 Task: Sort the products by most frequently bought
Action: Mouse pressed left at (19, 66)
Screenshot: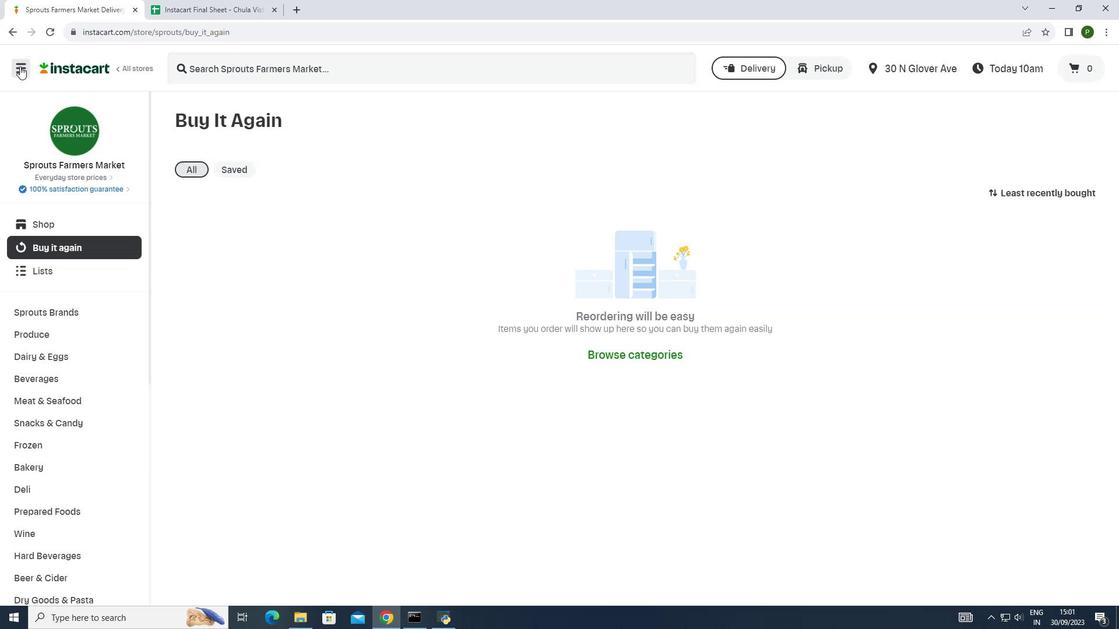 
Action: Mouse moved to (27, 298)
Screenshot: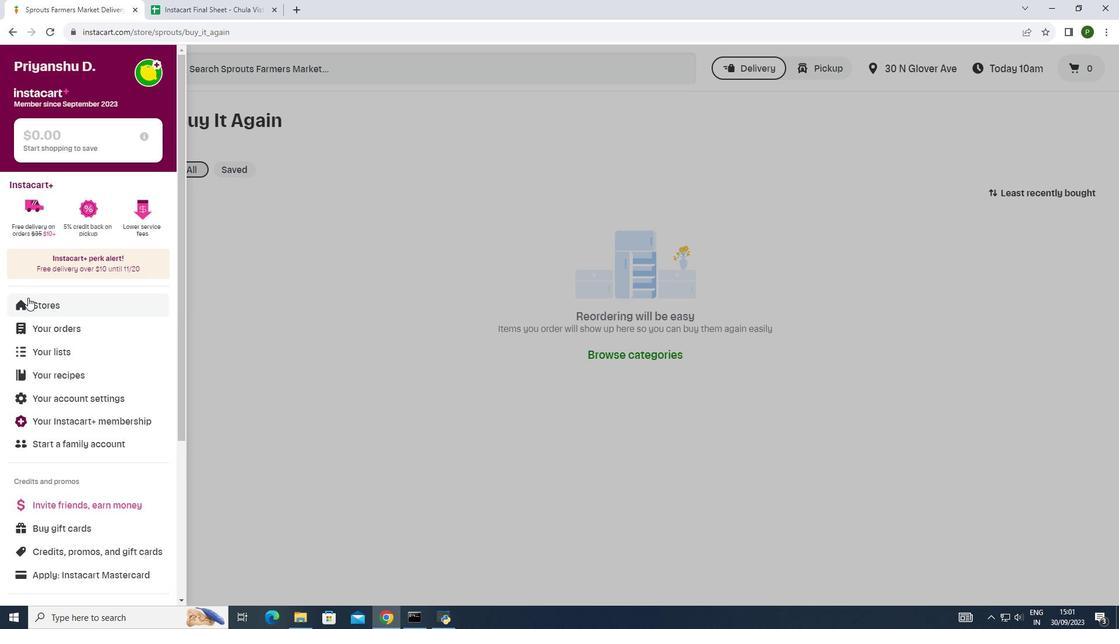 
Action: Mouse pressed left at (27, 298)
Screenshot: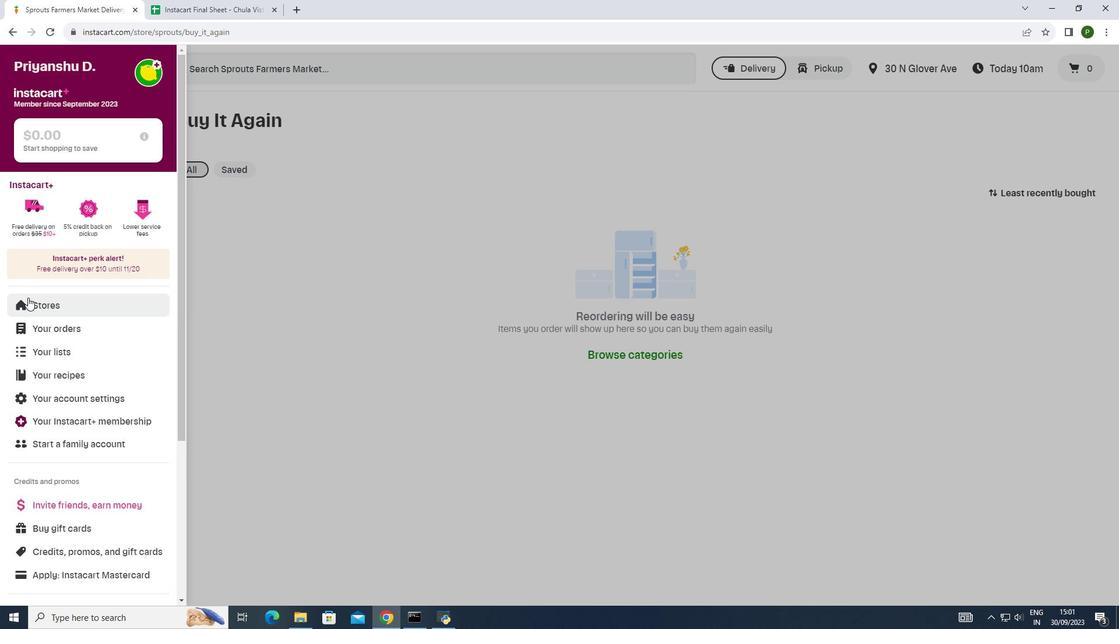 
Action: Mouse moved to (263, 111)
Screenshot: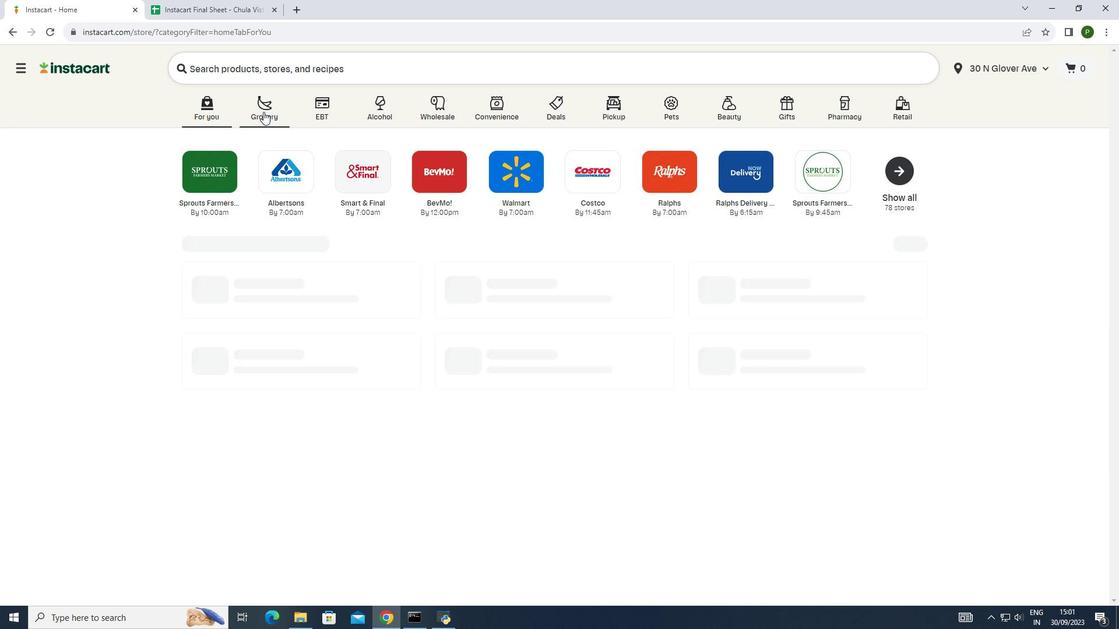 
Action: Mouse pressed left at (263, 111)
Screenshot: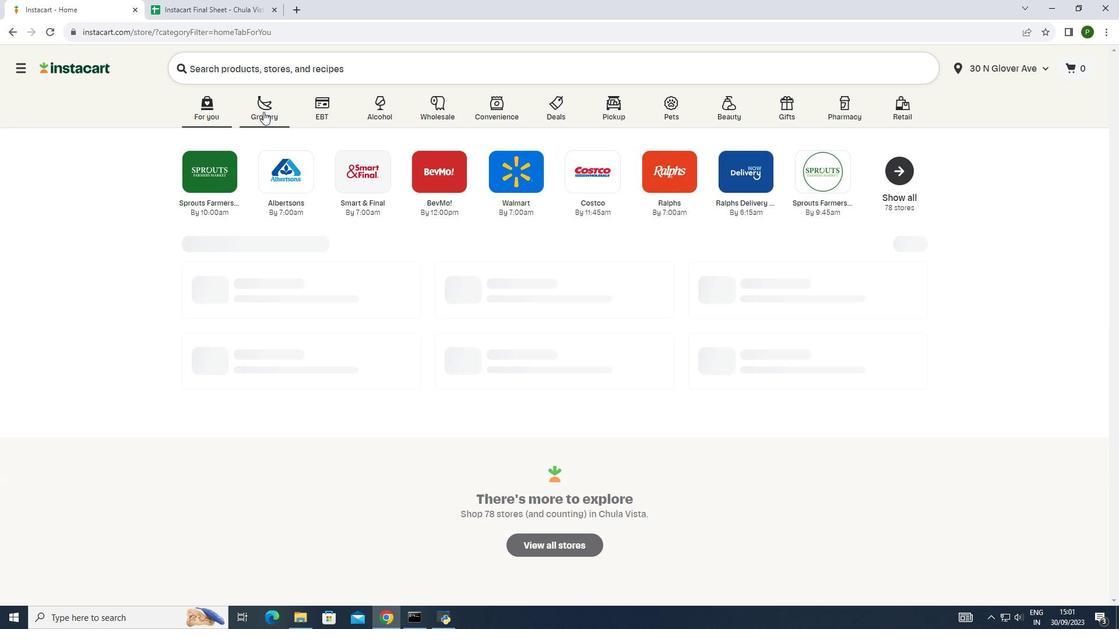 
Action: Mouse moved to (607, 175)
Screenshot: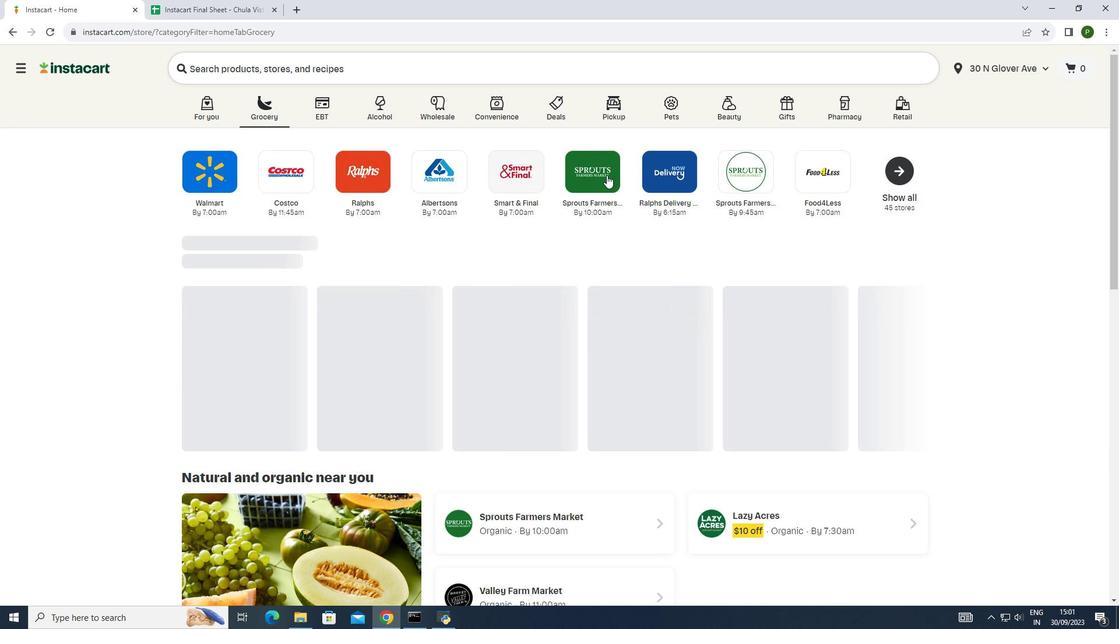 
Action: Mouse pressed left at (607, 175)
Screenshot: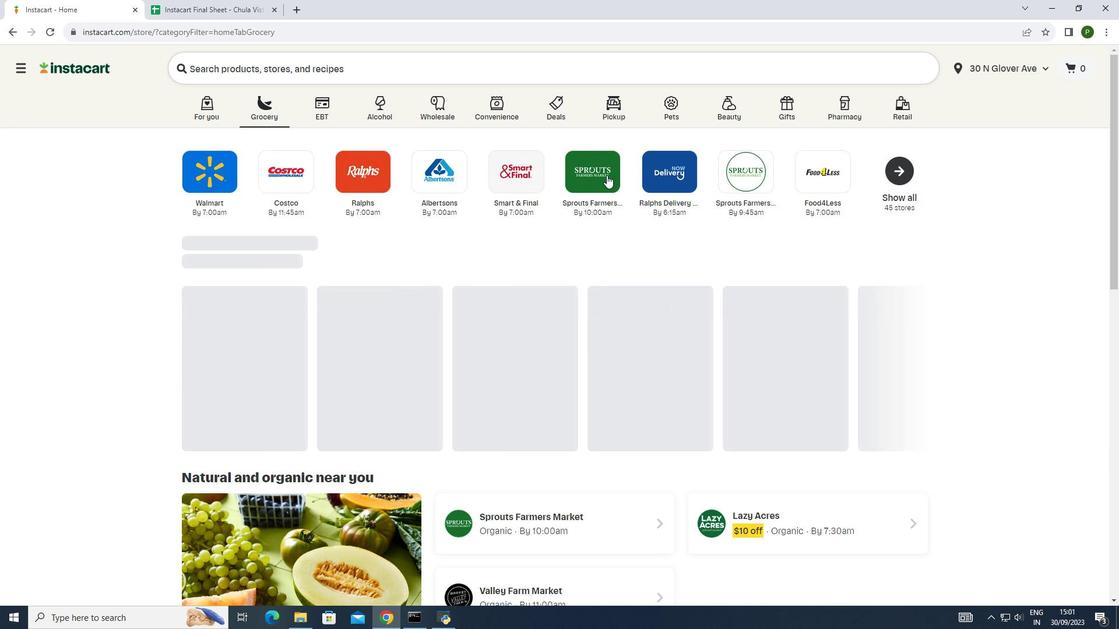 
Action: Mouse moved to (93, 245)
Screenshot: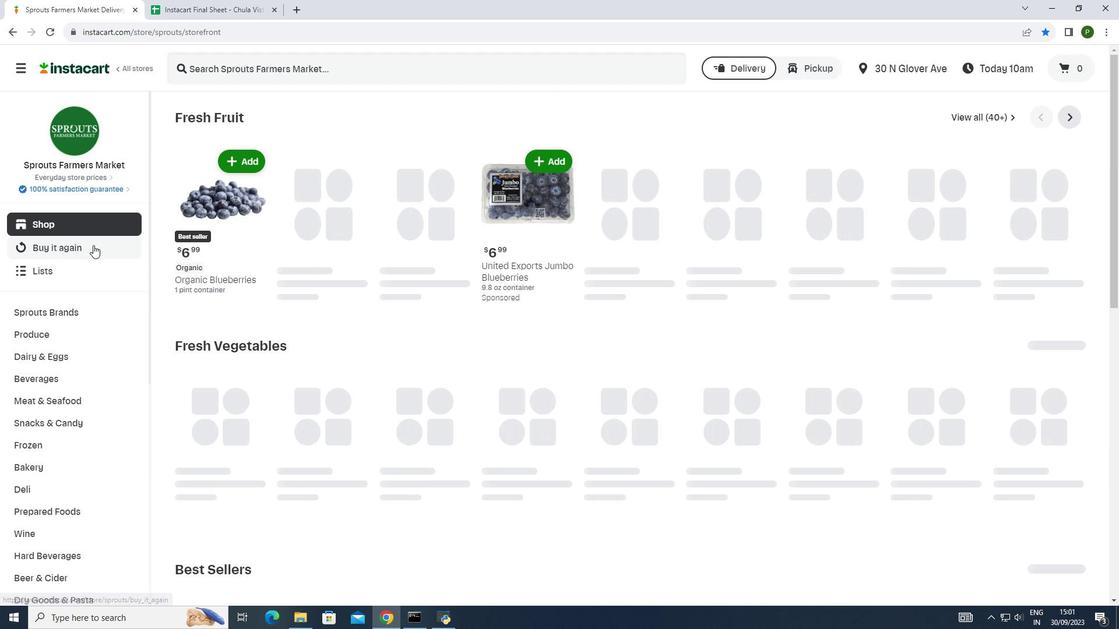 
Action: Mouse pressed left at (93, 245)
Screenshot: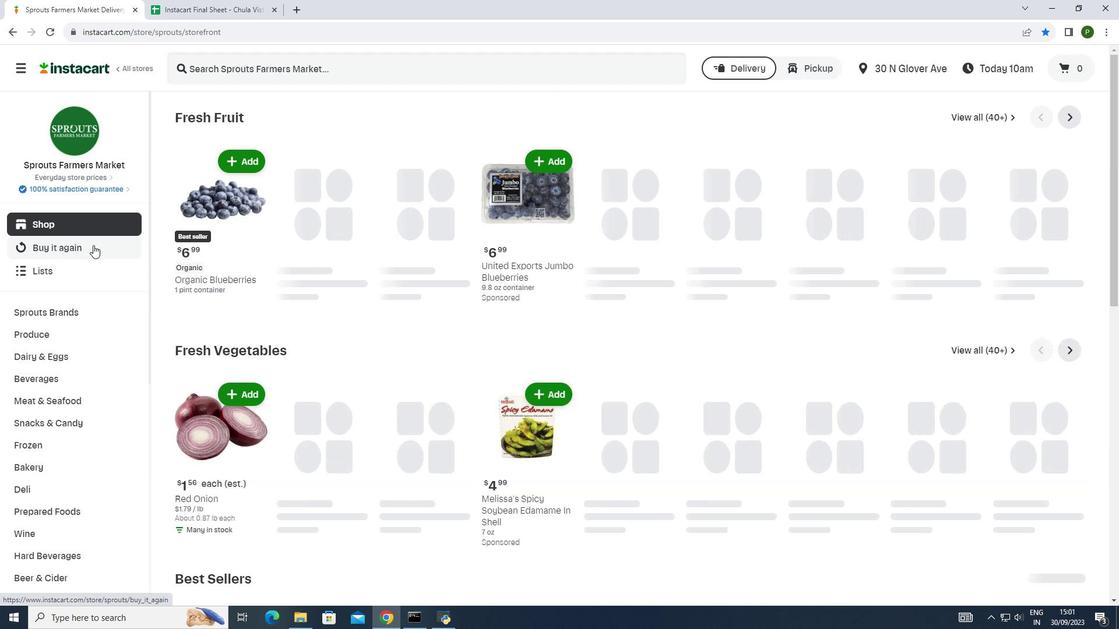 
Action: Mouse moved to (1023, 189)
Screenshot: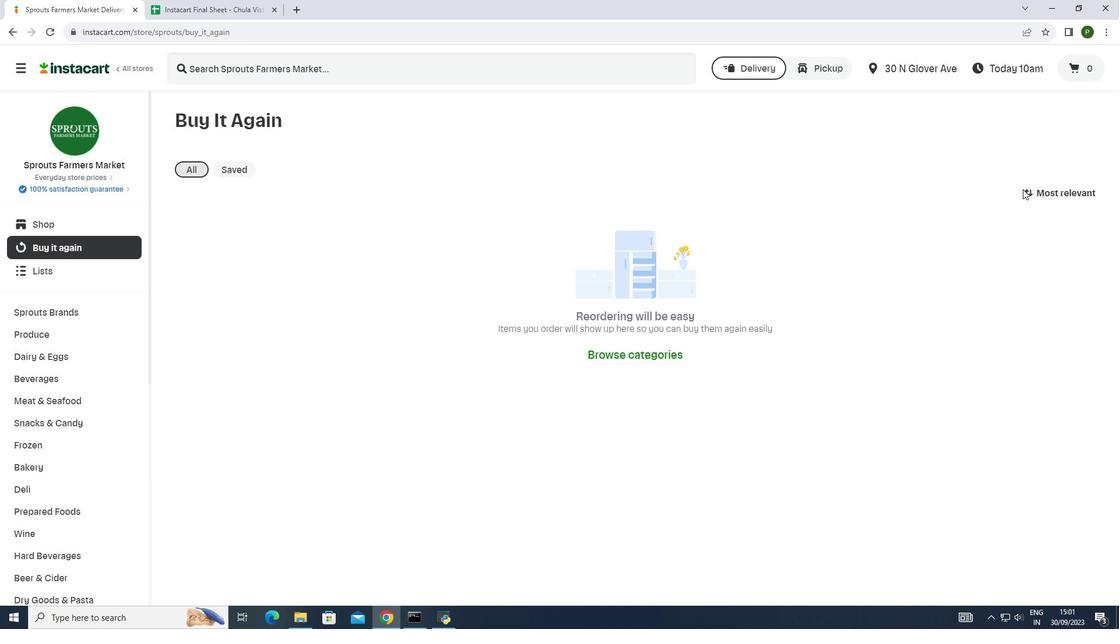 
Action: Mouse pressed left at (1023, 189)
Screenshot: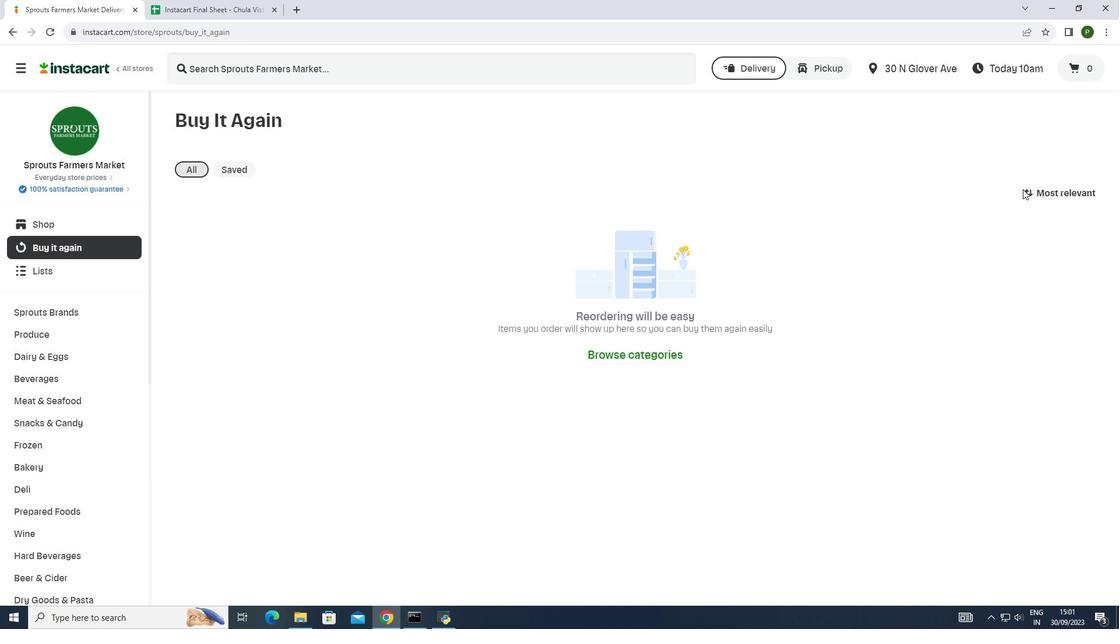 
Action: Mouse moved to (1045, 188)
Screenshot: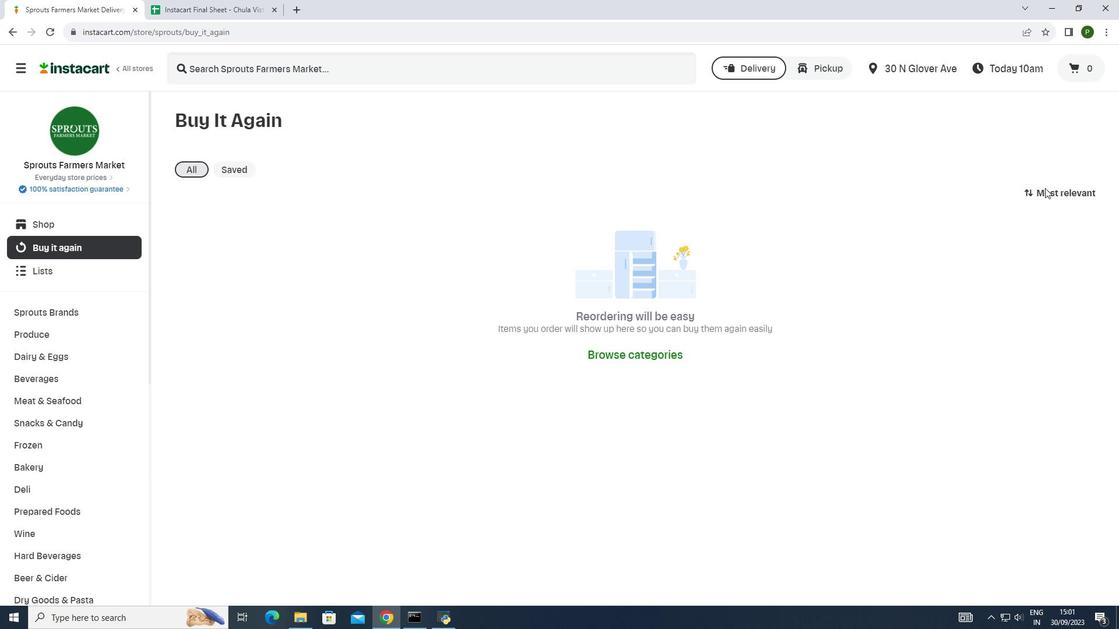 
Action: Mouse pressed left at (1045, 188)
Screenshot: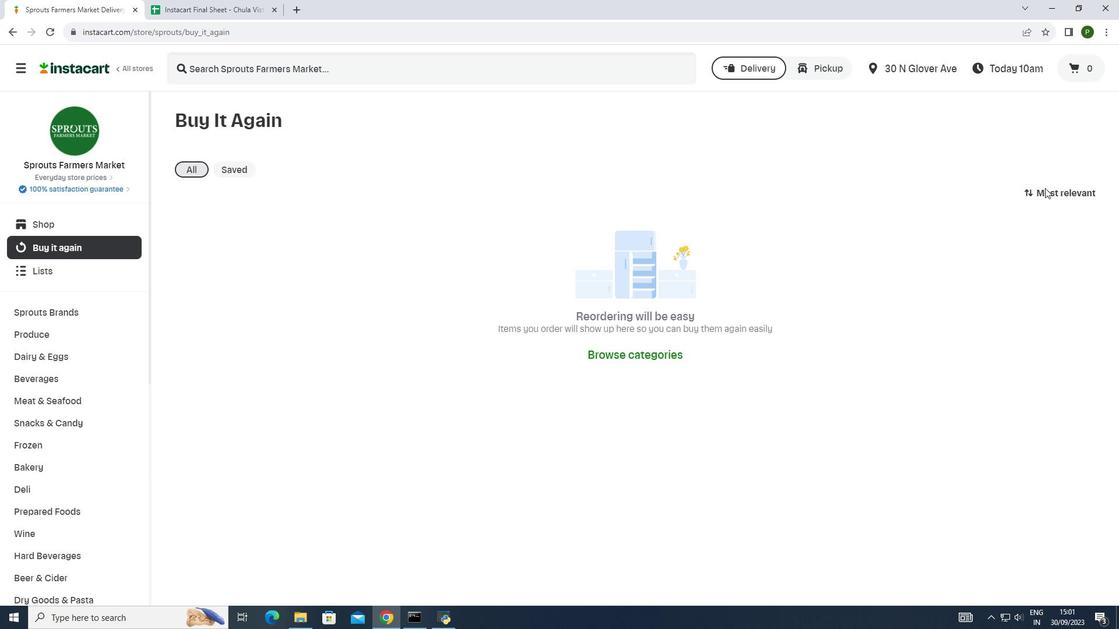 
Action: Mouse moved to (1028, 249)
Screenshot: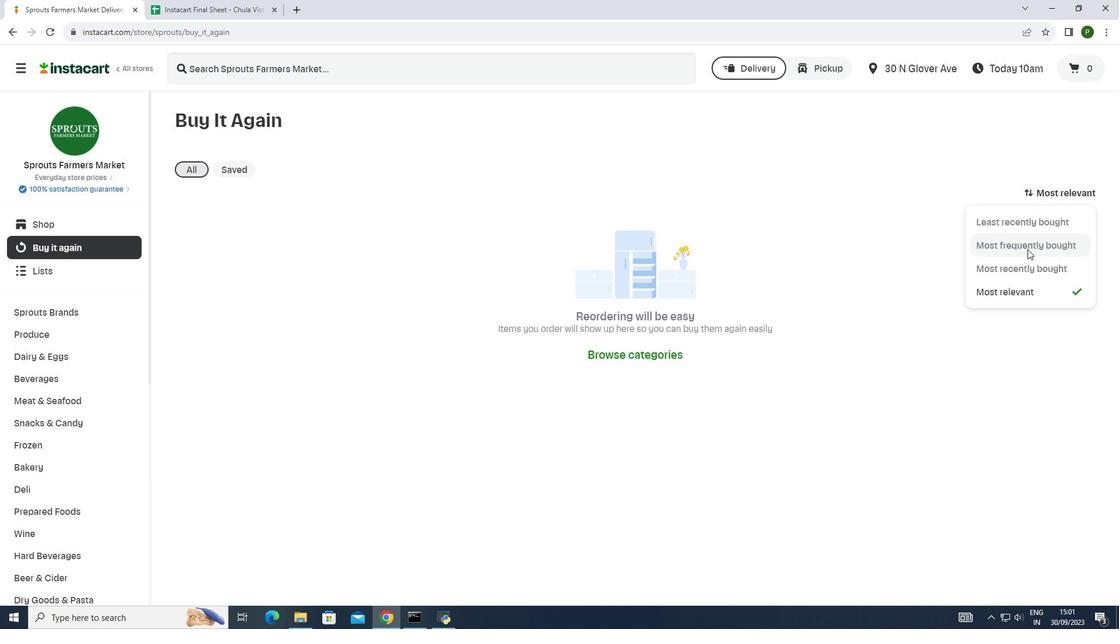 
Action: Mouse pressed left at (1028, 249)
Screenshot: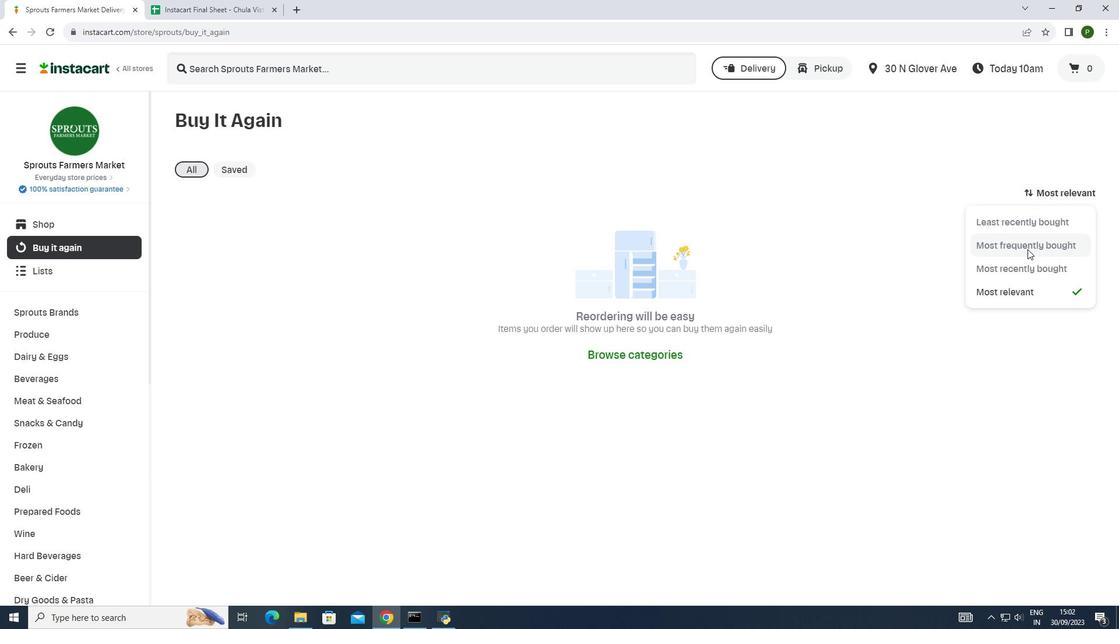 
Action: Mouse moved to (940, 250)
Screenshot: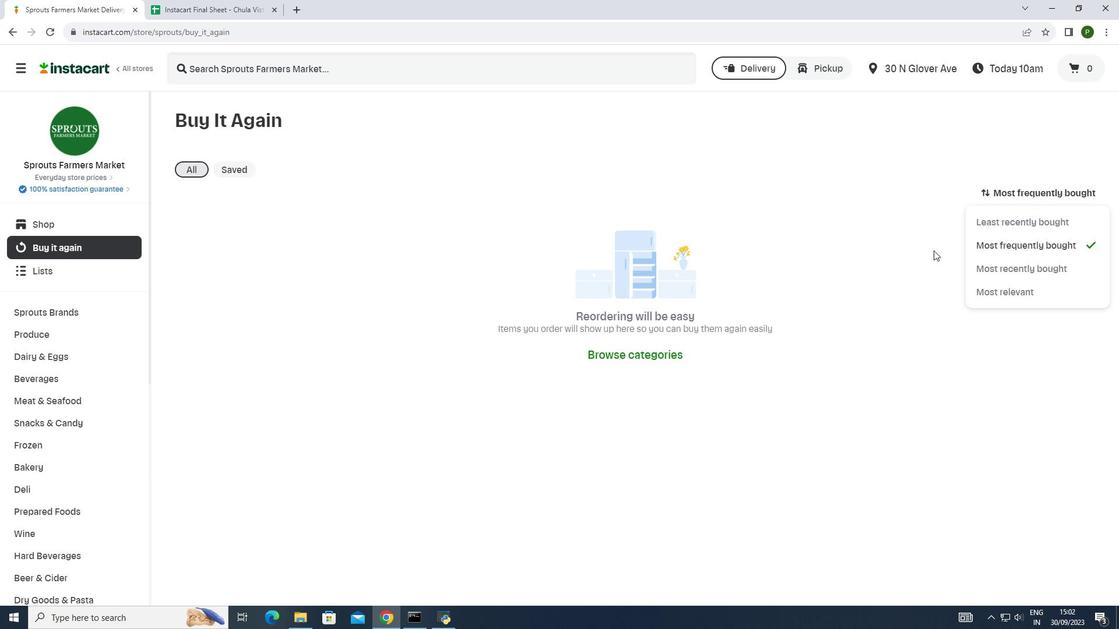 
